 Task: Look for products in the category "Baby Food & Drinks" from Cerebelly Inc only.
Action: Mouse moved to (262, 140)
Screenshot: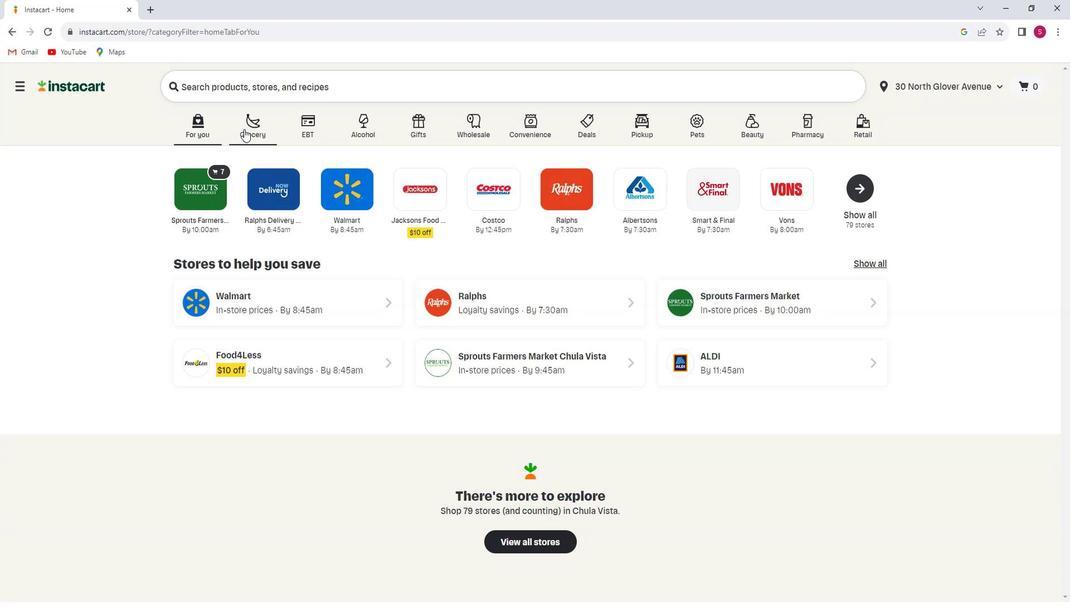 
Action: Mouse pressed left at (262, 140)
Screenshot: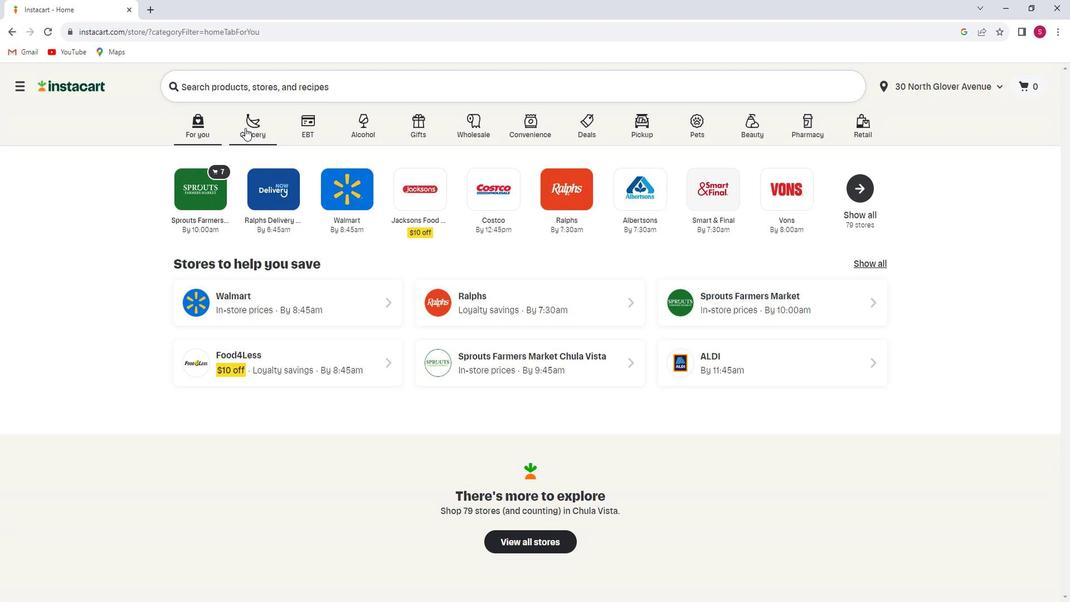 
Action: Mouse moved to (253, 332)
Screenshot: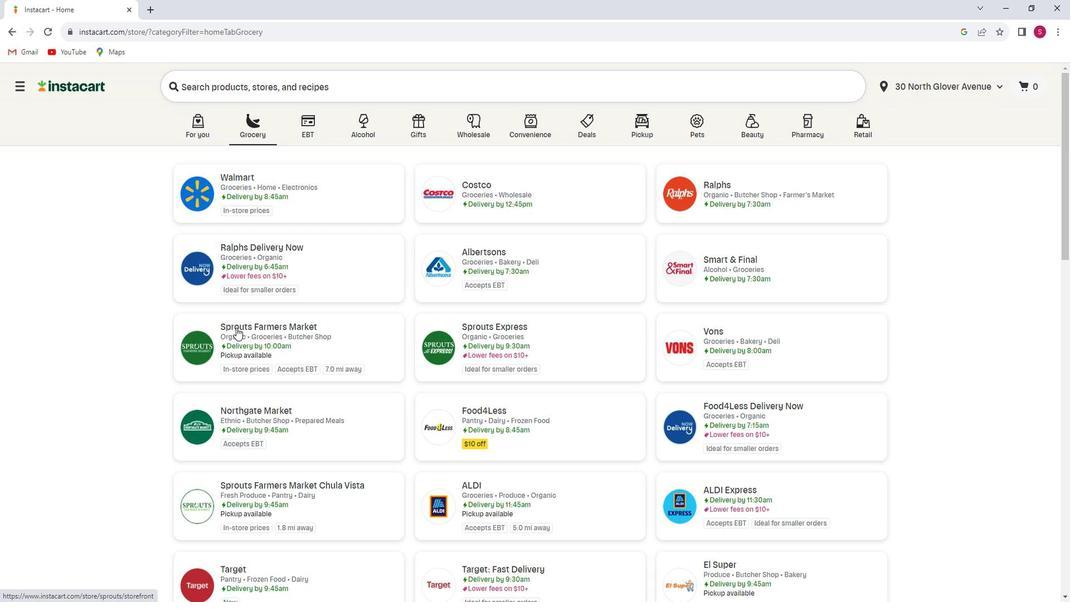 
Action: Mouse pressed left at (253, 332)
Screenshot: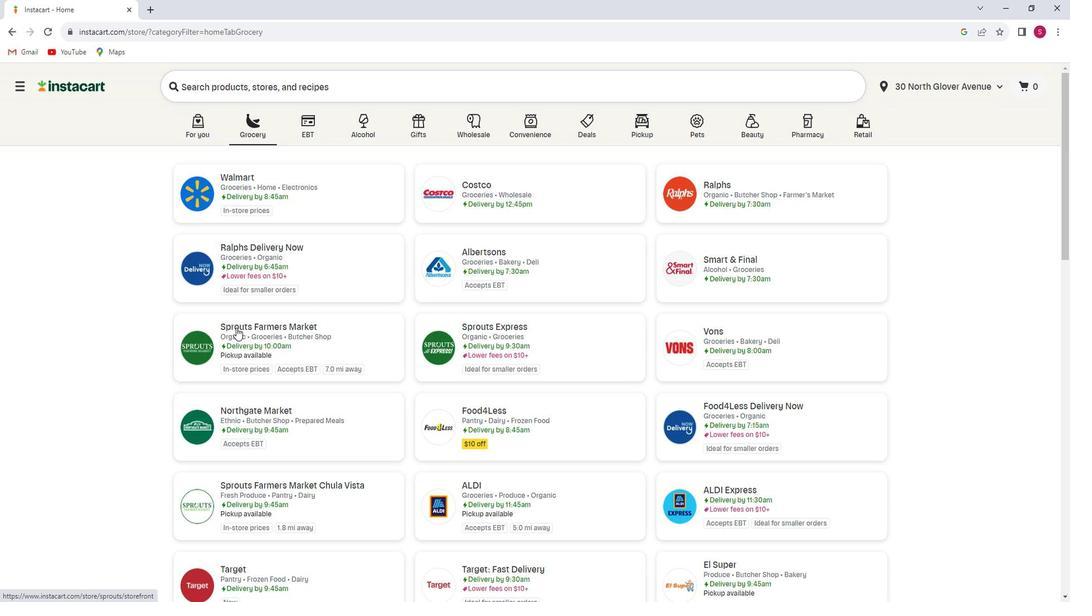 
Action: Mouse moved to (93, 467)
Screenshot: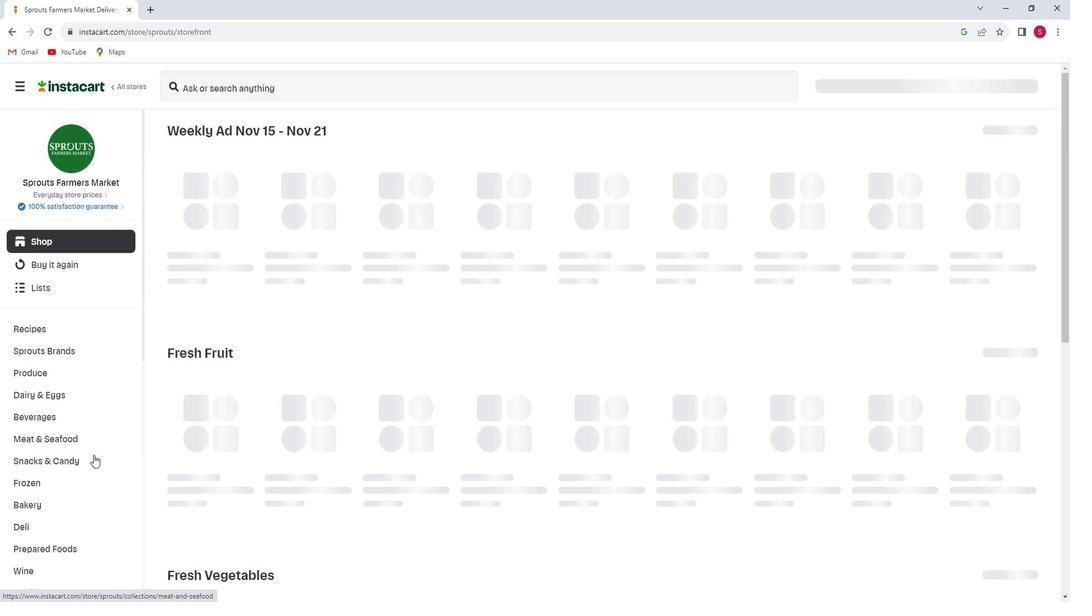 
Action: Mouse scrolled (93, 467) with delta (0, 0)
Screenshot: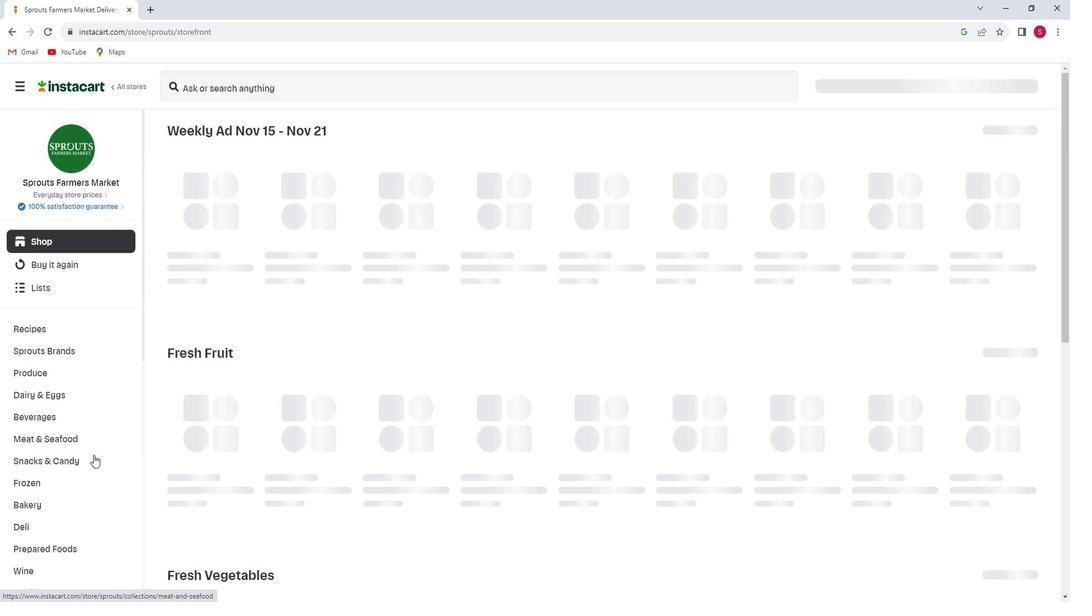 
Action: Mouse moved to (92, 468)
Screenshot: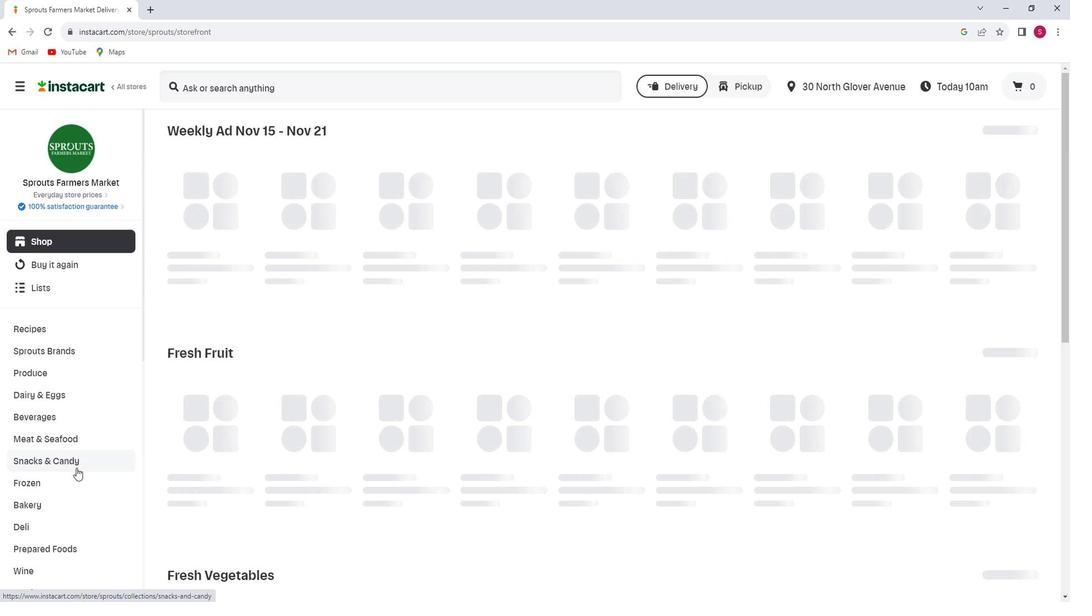 
Action: Mouse scrolled (92, 467) with delta (0, 0)
Screenshot: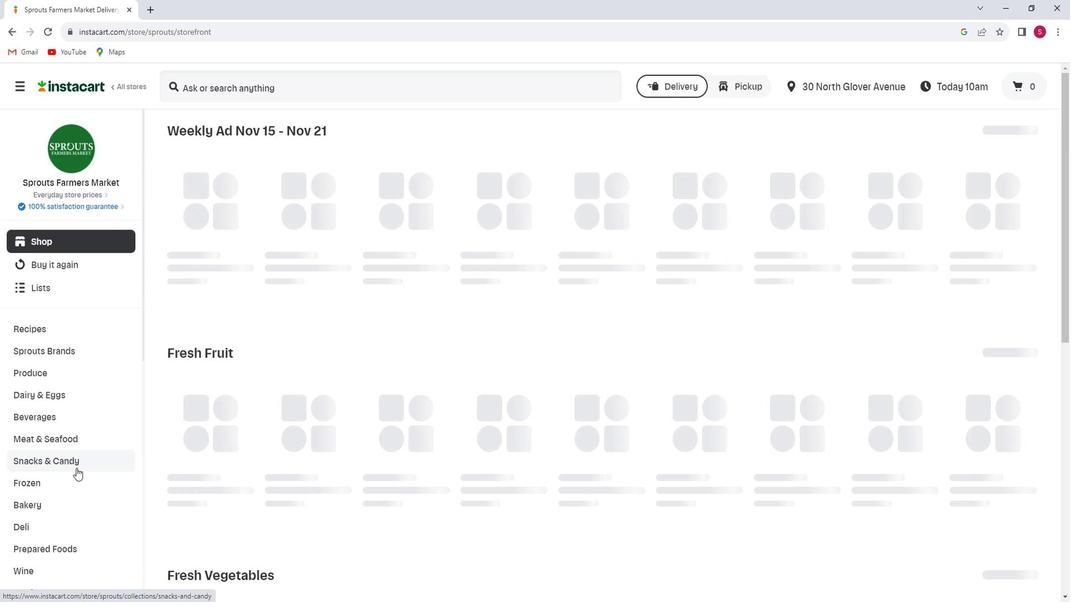 
Action: Mouse scrolled (92, 467) with delta (0, 0)
Screenshot: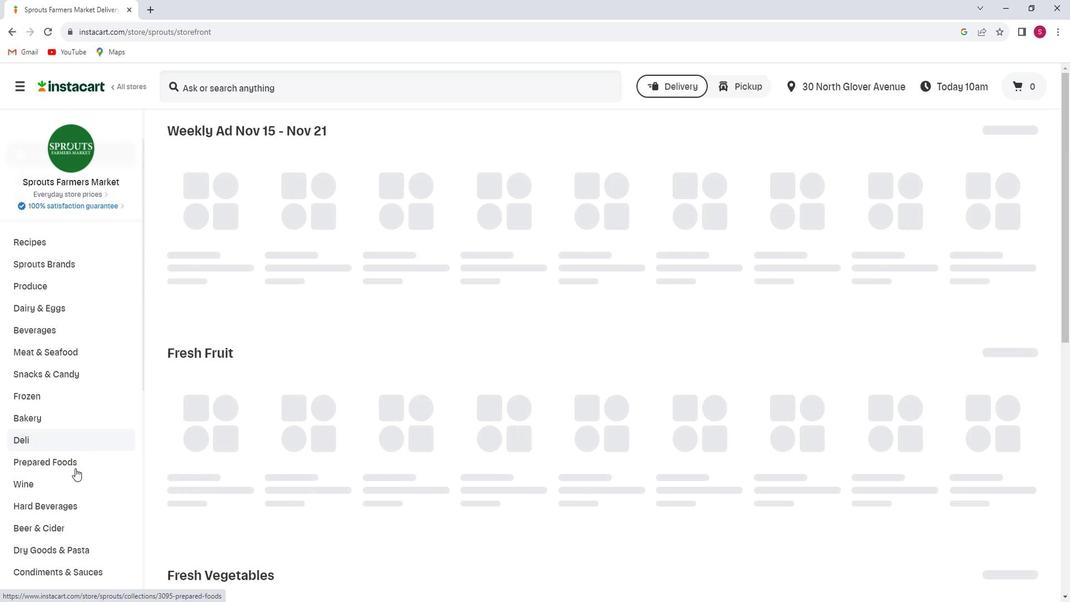 
Action: Mouse scrolled (92, 467) with delta (0, 0)
Screenshot: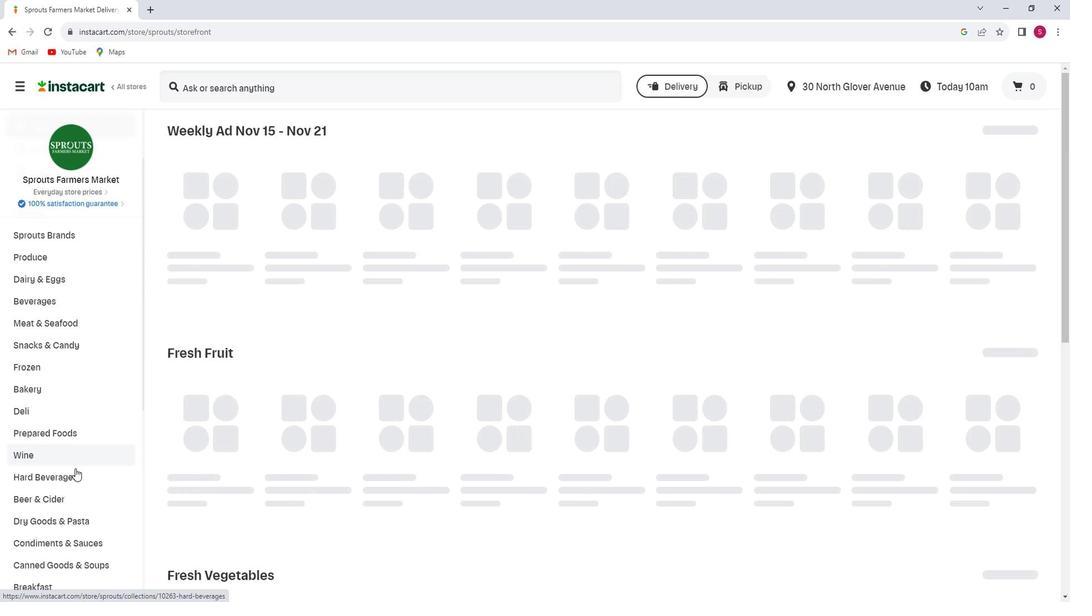 
Action: Mouse moved to (92, 468)
Screenshot: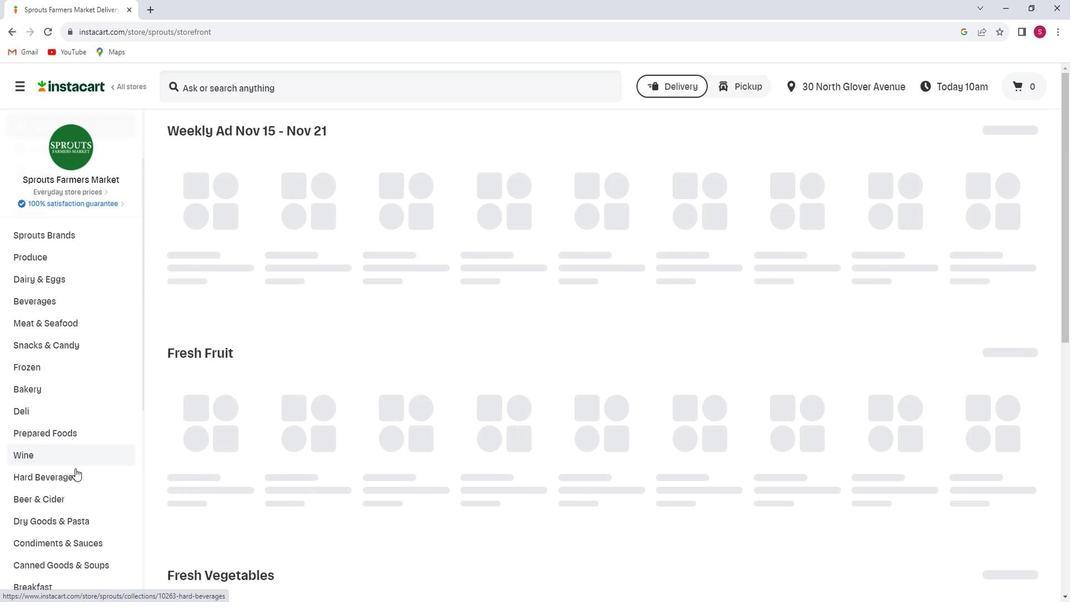 
Action: Mouse scrolled (92, 467) with delta (0, 0)
Screenshot: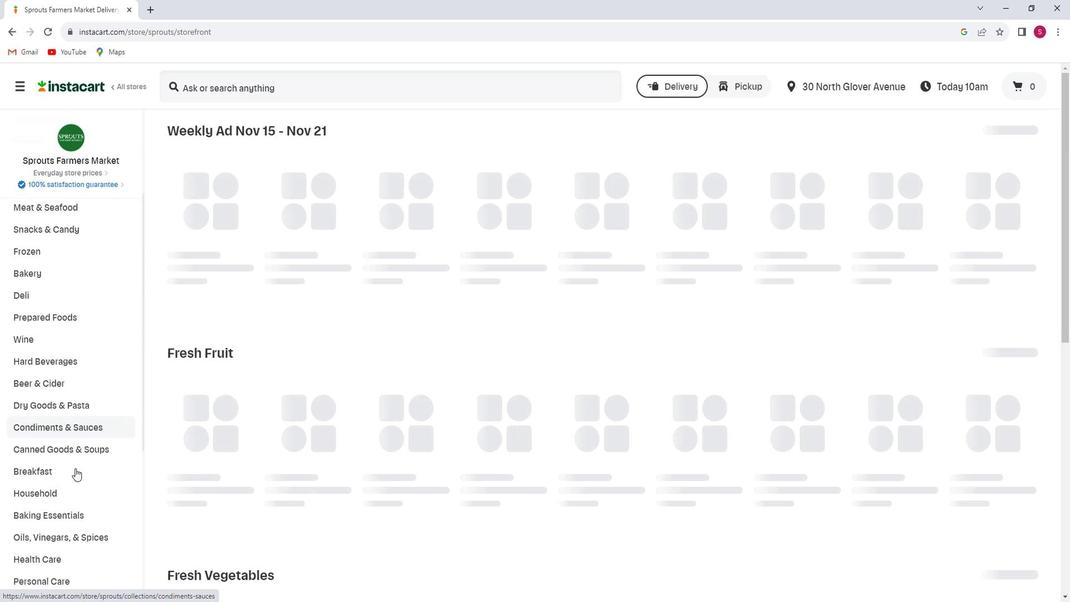 
Action: Mouse scrolled (92, 467) with delta (0, 0)
Screenshot: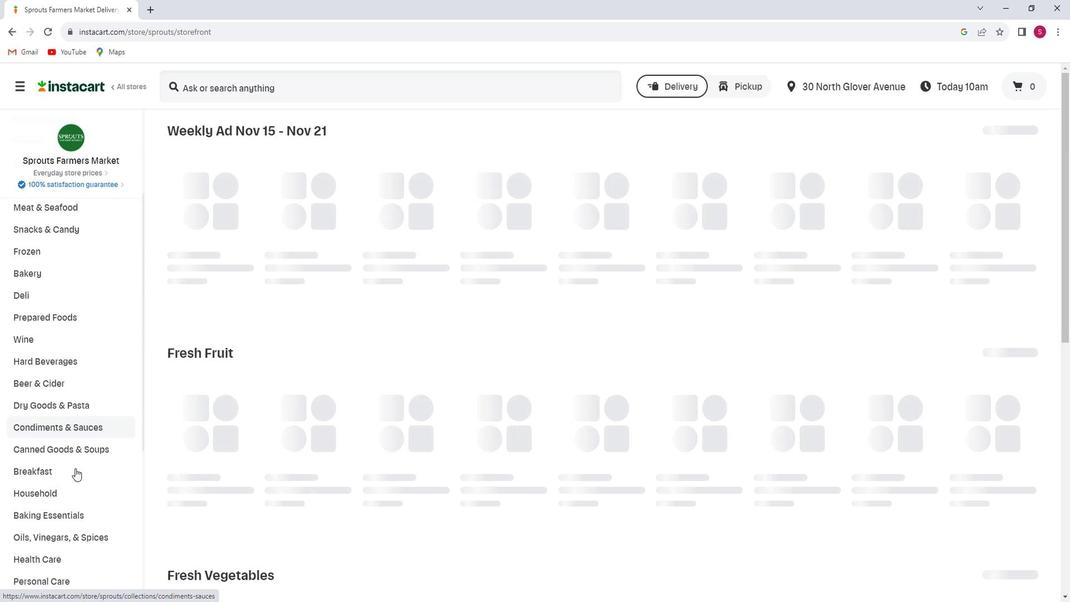 
Action: Mouse moved to (85, 476)
Screenshot: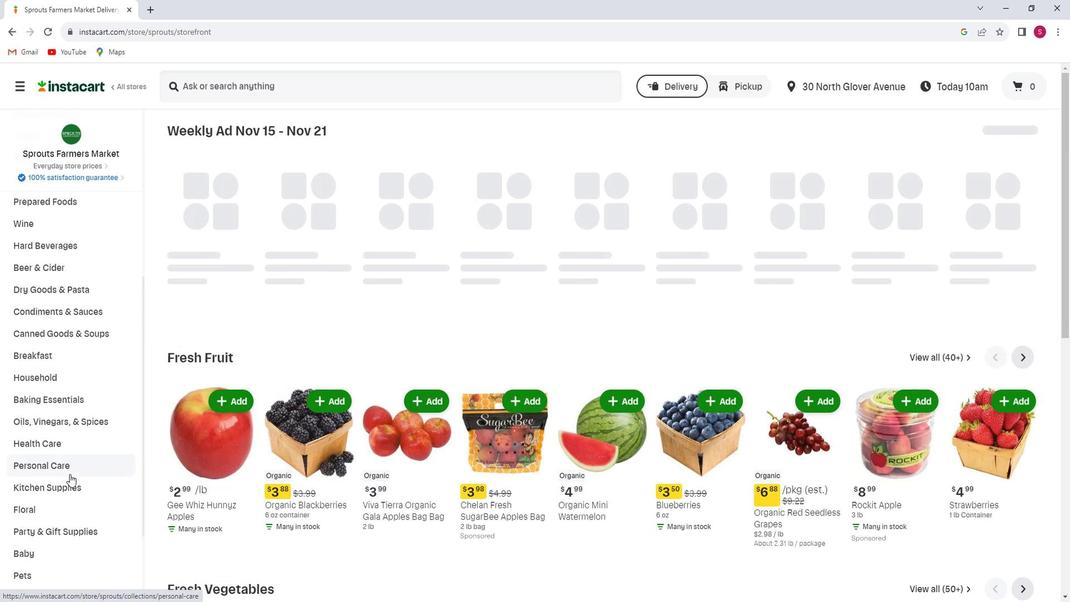 
Action: Mouse scrolled (85, 475) with delta (0, 0)
Screenshot: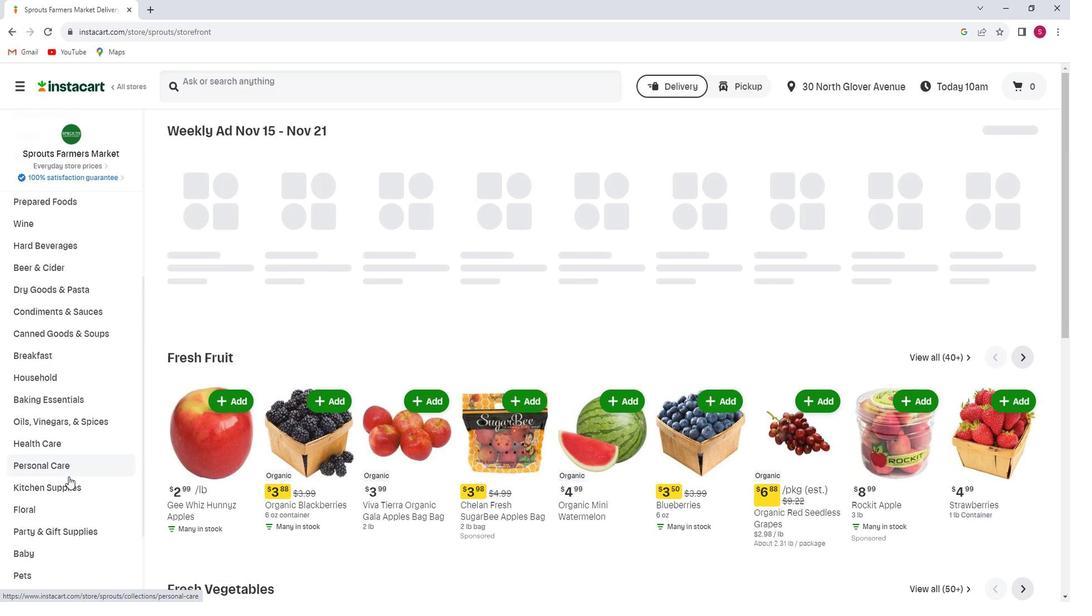 
Action: Mouse scrolled (85, 475) with delta (0, 0)
Screenshot: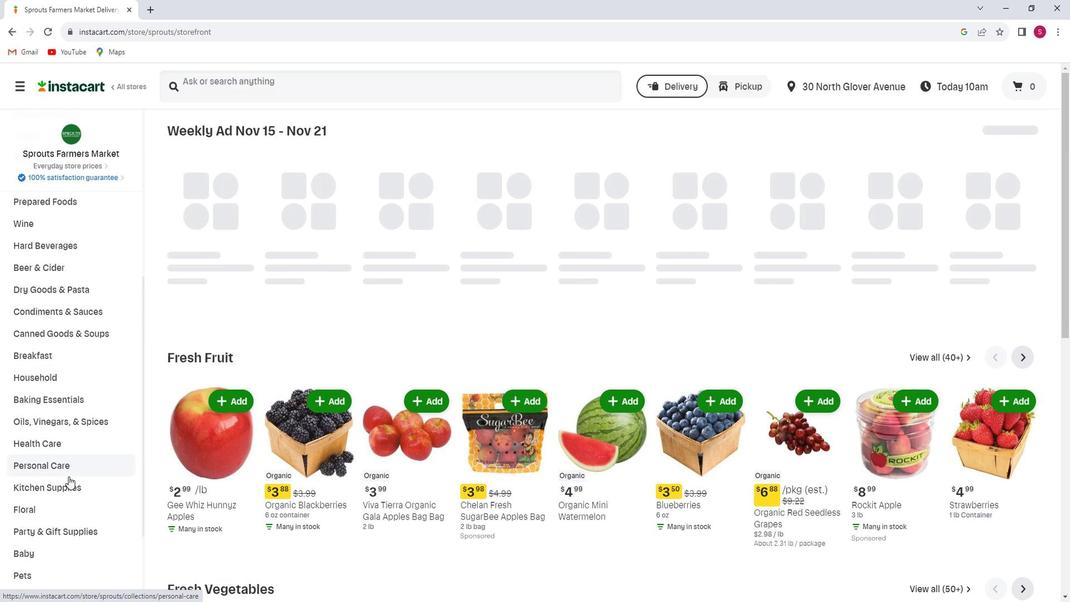 
Action: Mouse moved to (87, 439)
Screenshot: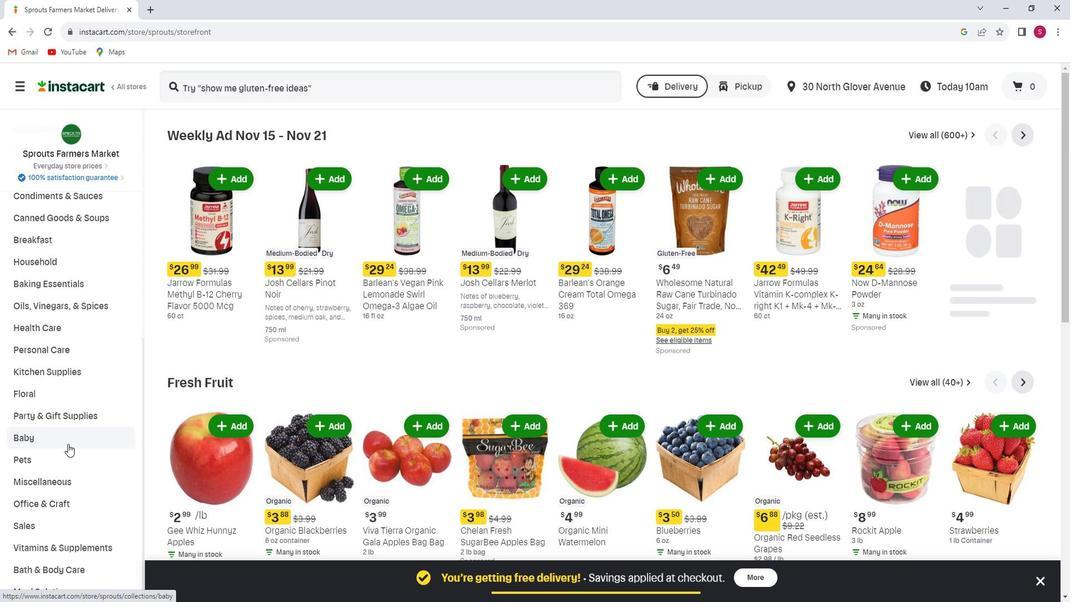 
Action: Mouse pressed left at (87, 439)
Screenshot: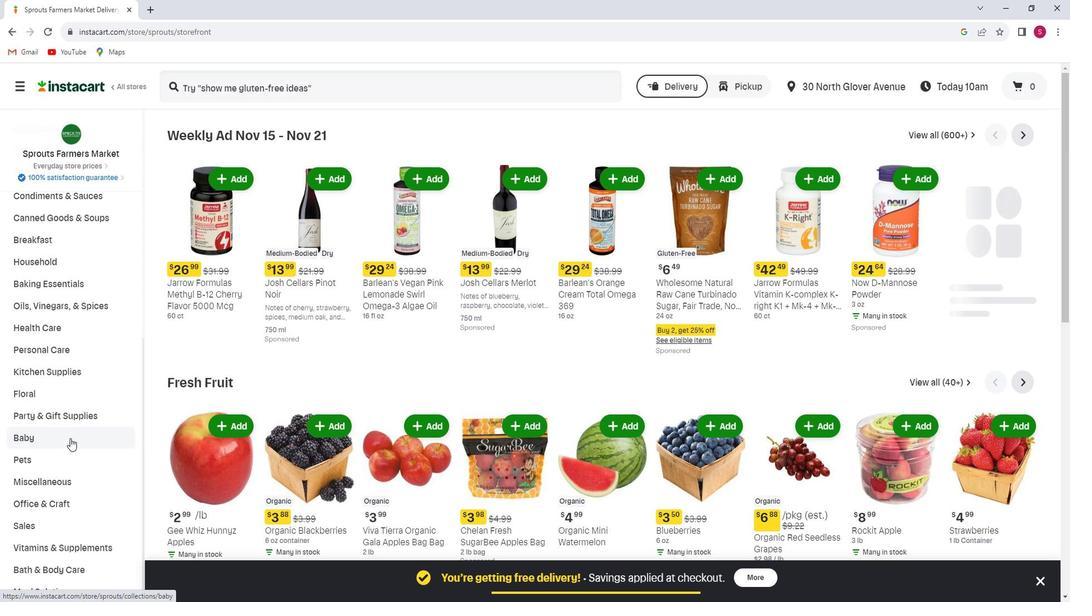 
Action: Mouse moved to (88, 525)
Screenshot: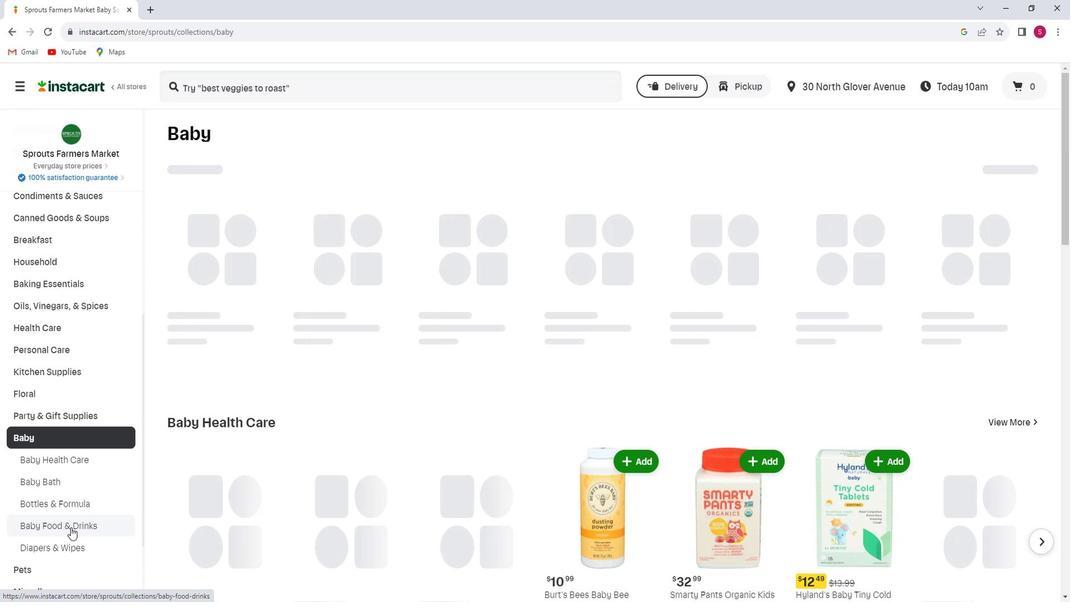 
Action: Mouse pressed left at (88, 525)
Screenshot: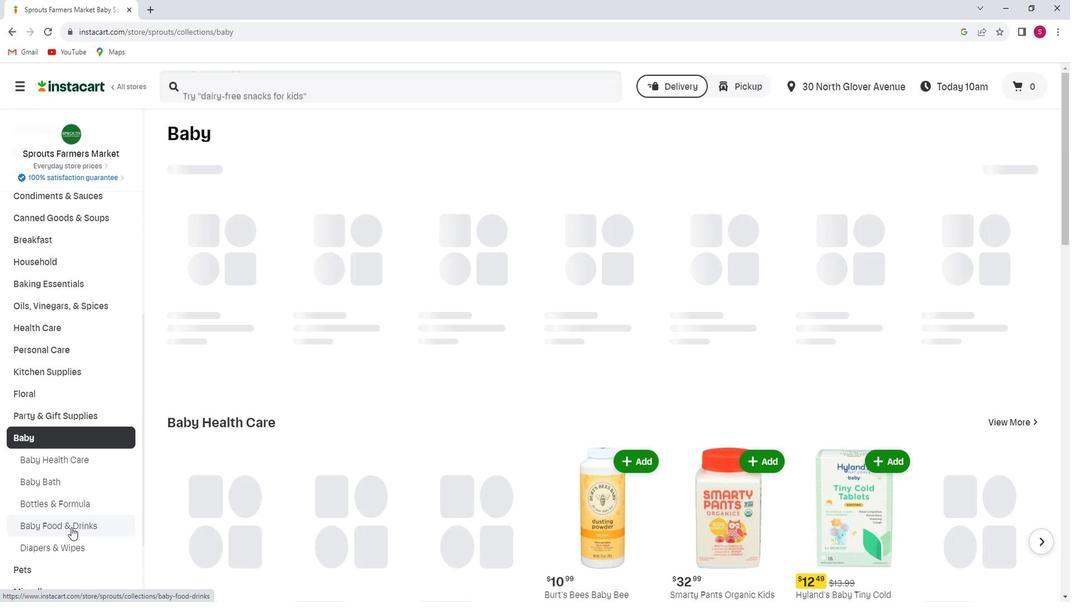 
Action: Mouse moved to (462, 235)
Screenshot: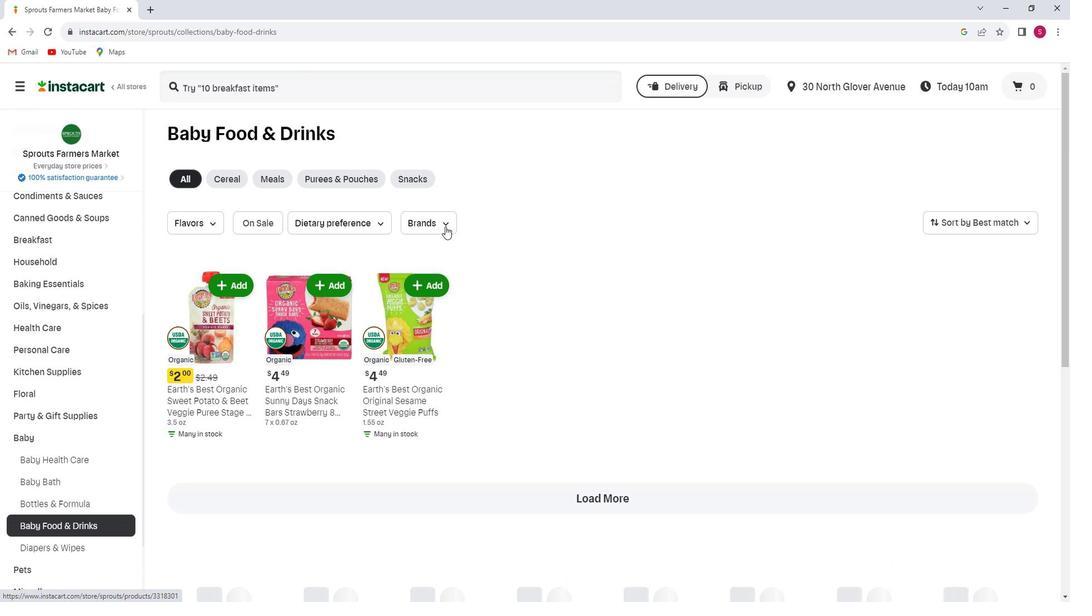 
Action: Mouse pressed left at (462, 235)
Screenshot: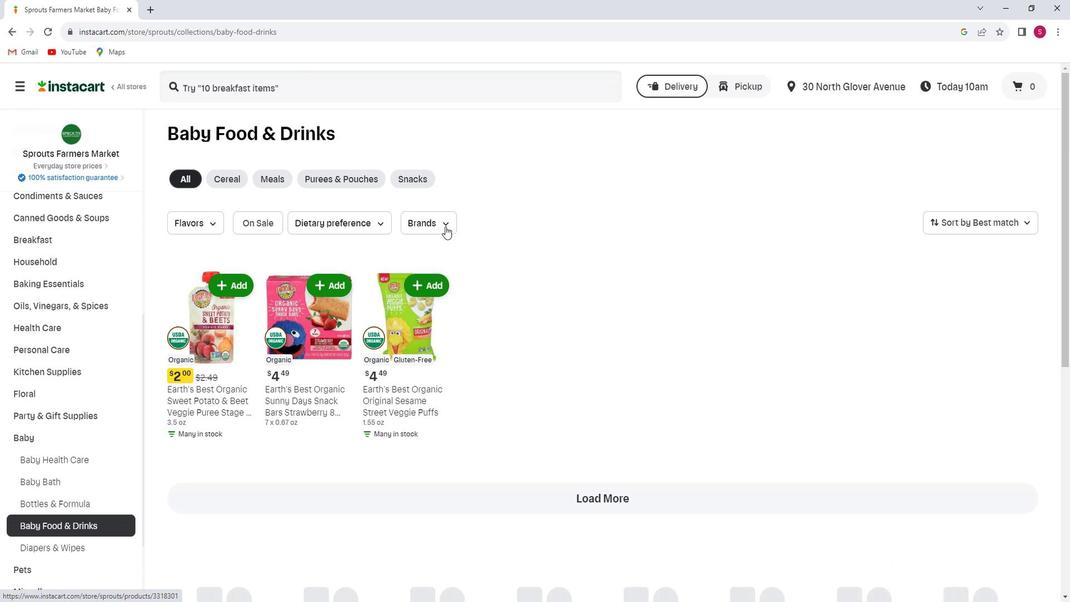 
Action: Mouse moved to (449, 306)
Screenshot: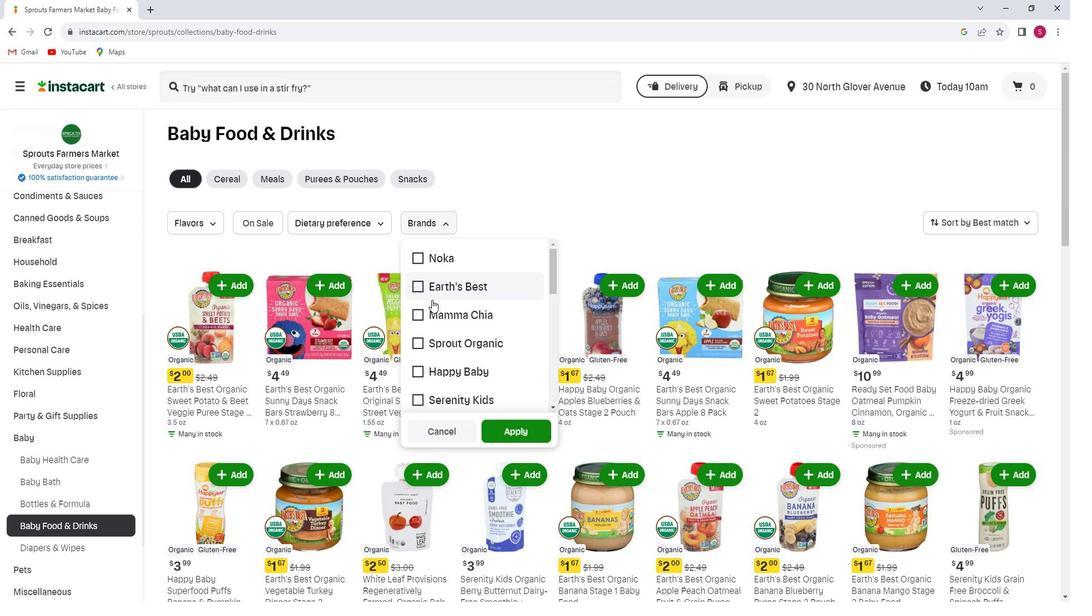 
Action: Mouse scrolled (449, 305) with delta (0, 0)
Screenshot: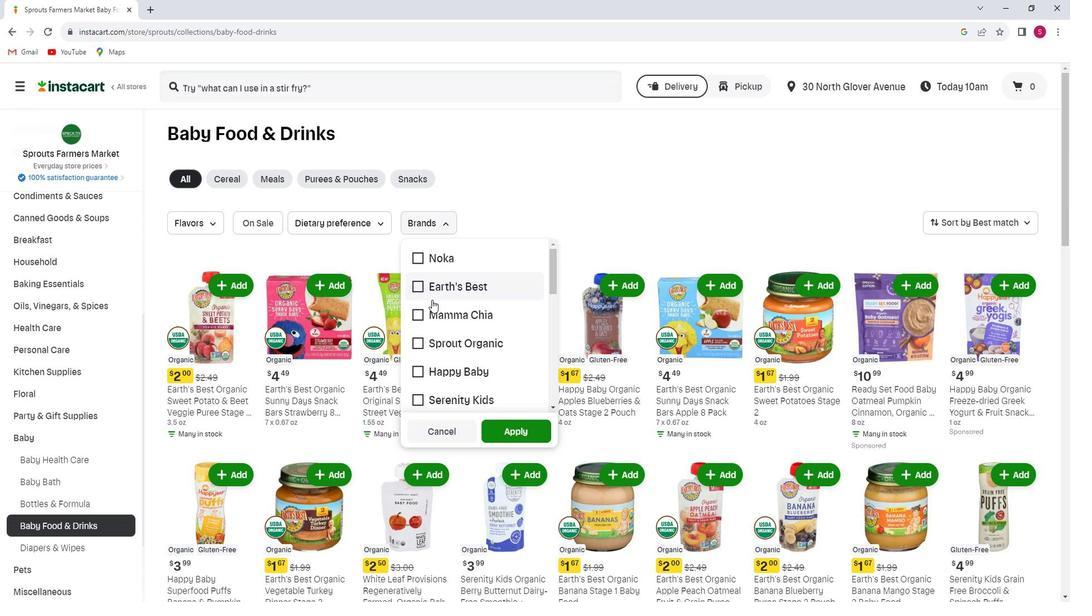 
Action: Mouse scrolled (449, 305) with delta (0, 0)
Screenshot: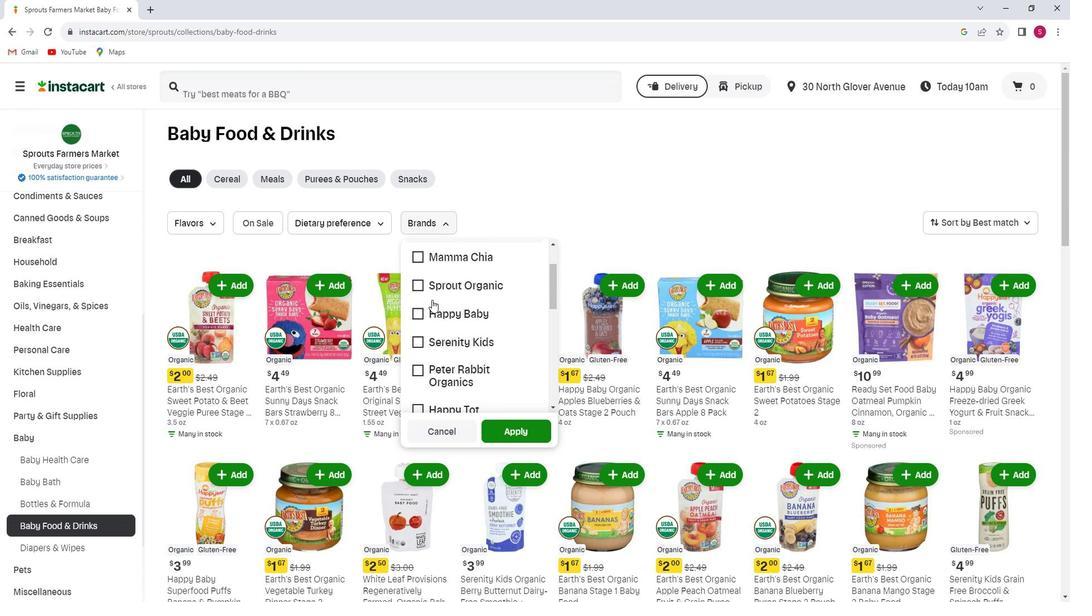 
Action: Mouse scrolled (449, 305) with delta (0, 0)
Screenshot: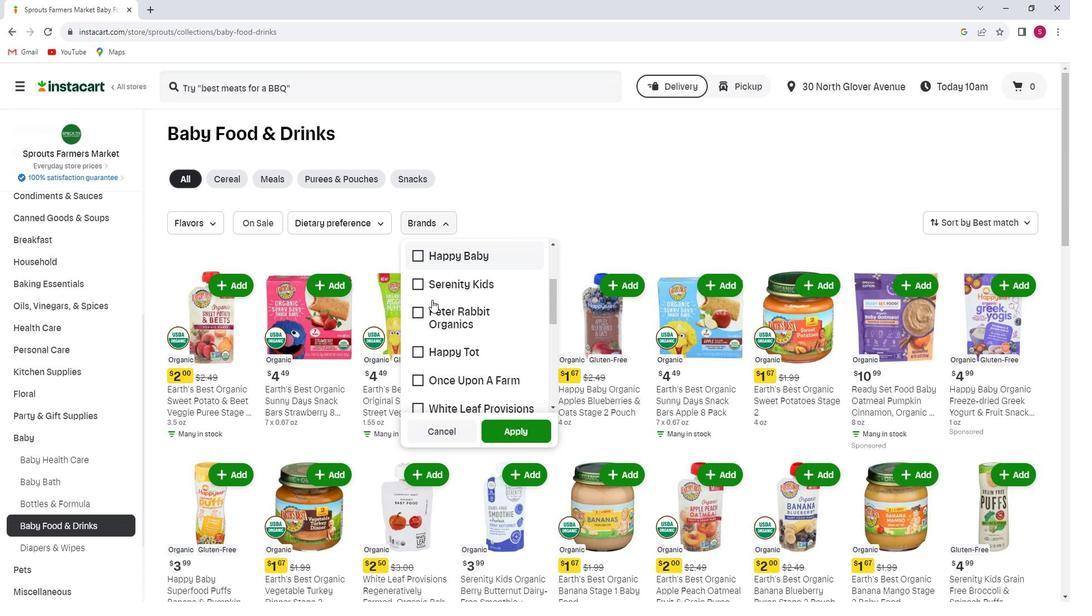
Action: Mouse scrolled (449, 305) with delta (0, 0)
Screenshot: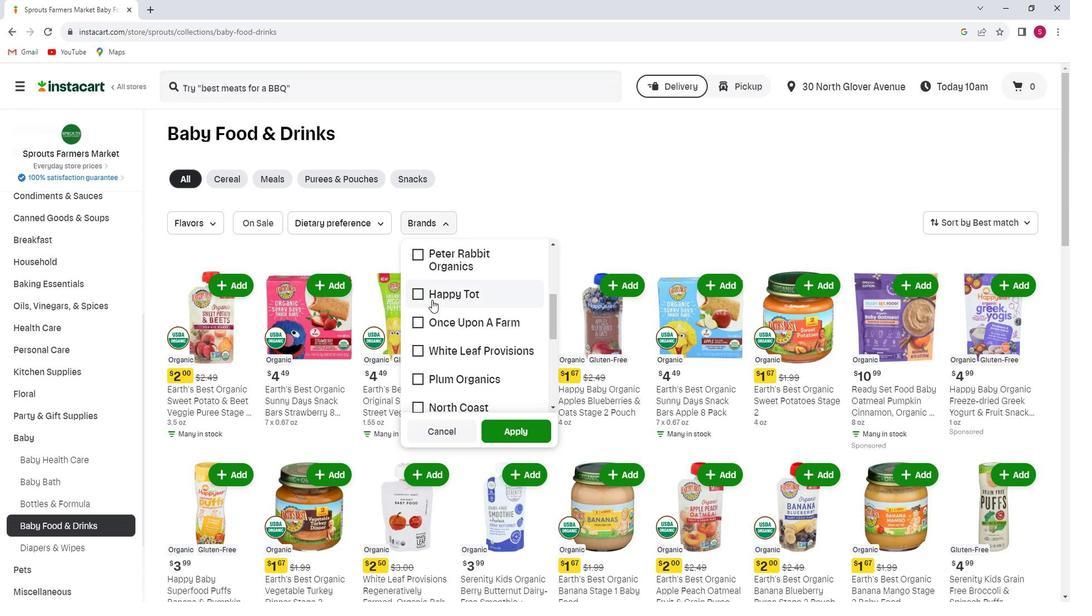 
Action: Mouse scrolled (449, 305) with delta (0, 0)
Screenshot: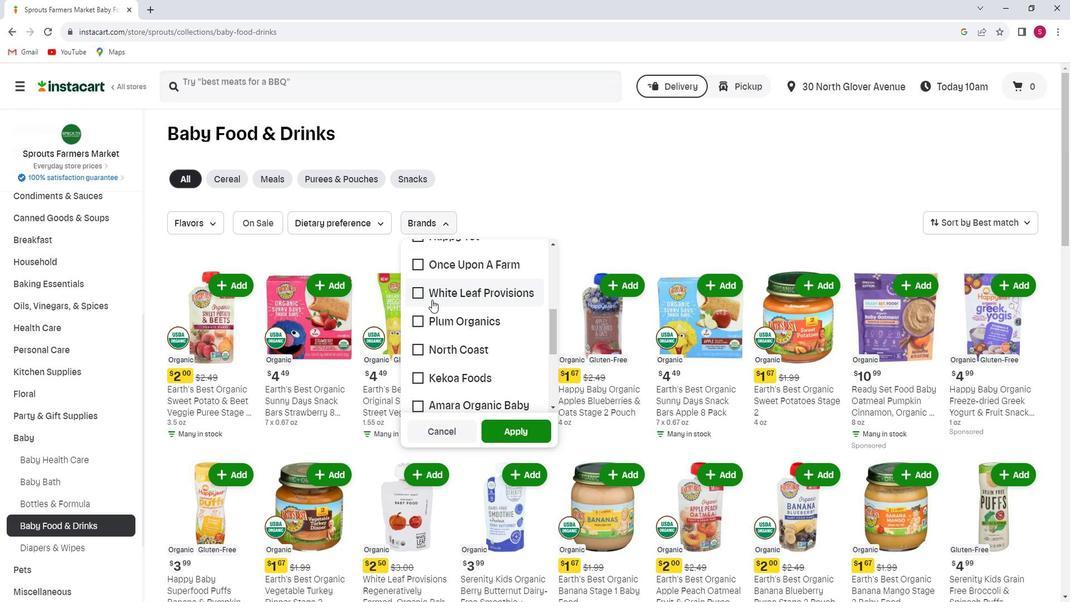 
Action: Mouse scrolled (449, 305) with delta (0, 0)
Screenshot: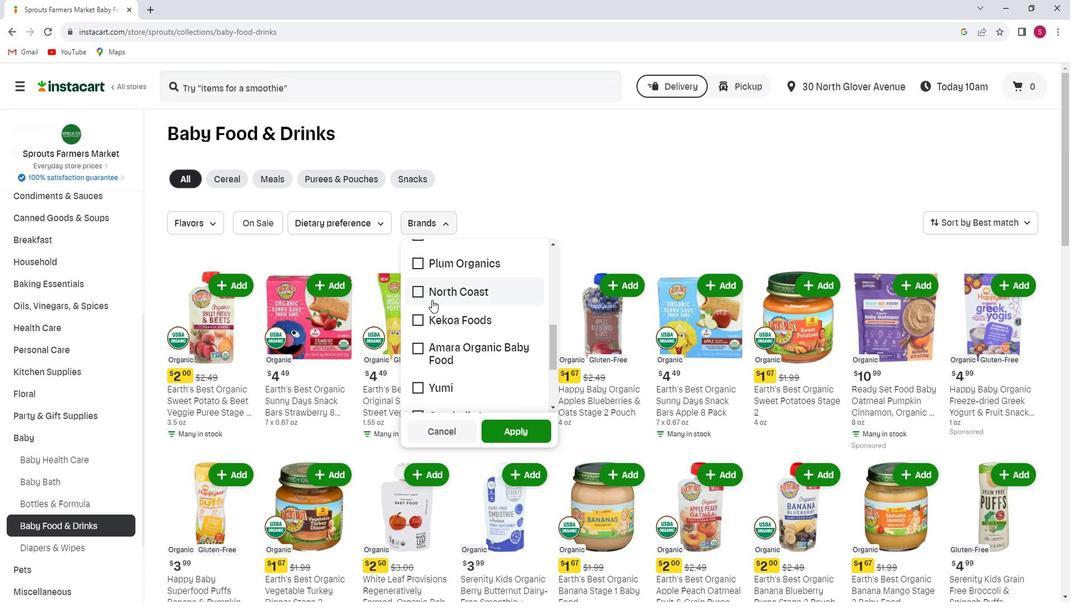 
Action: Mouse scrolled (449, 305) with delta (0, 0)
Screenshot: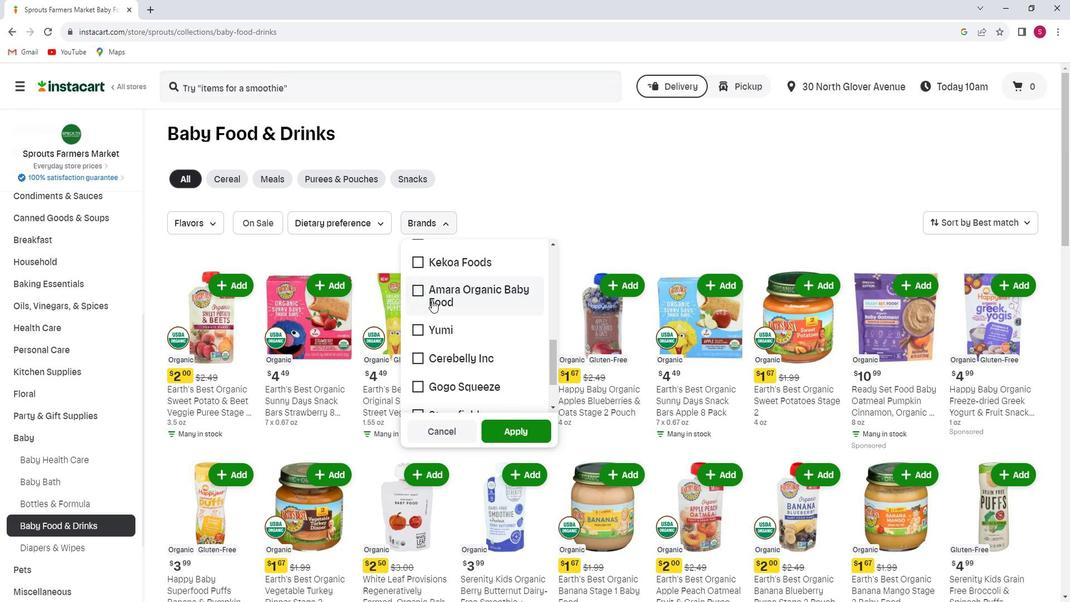 
Action: Mouse moved to (437, 310)
Screenshot: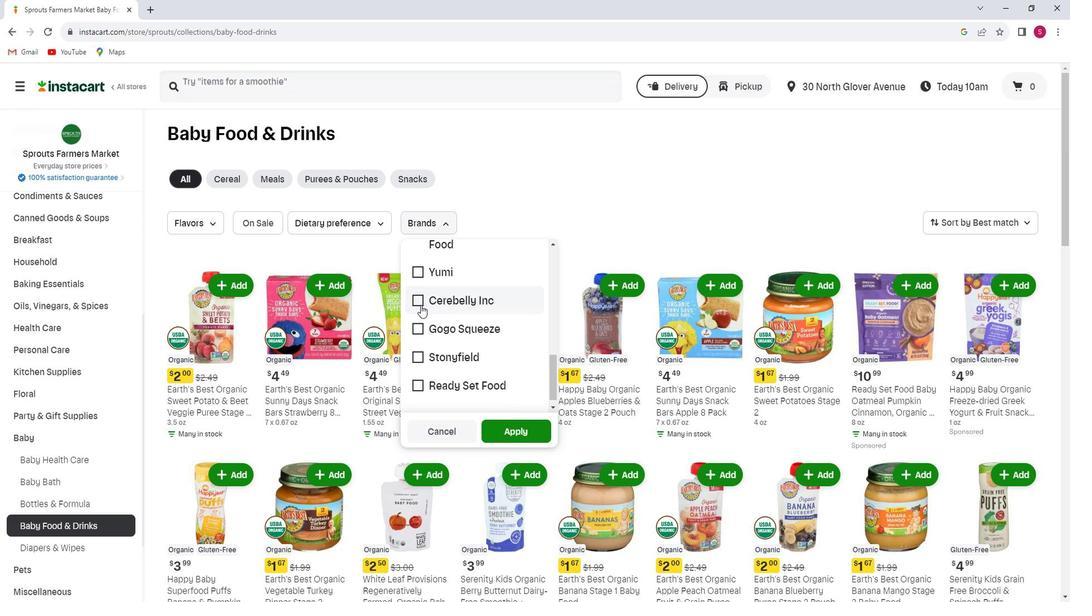 
Action: Mouse pressed left at (437, 310)
Screenshot: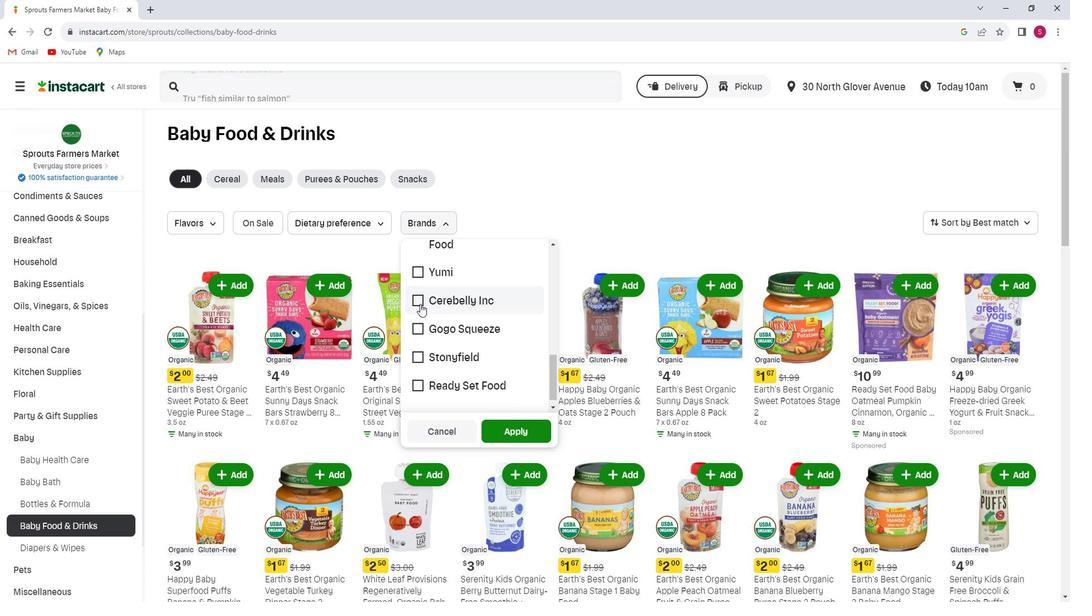 
Action: Mouse moved to (530, 434)
Screenshot: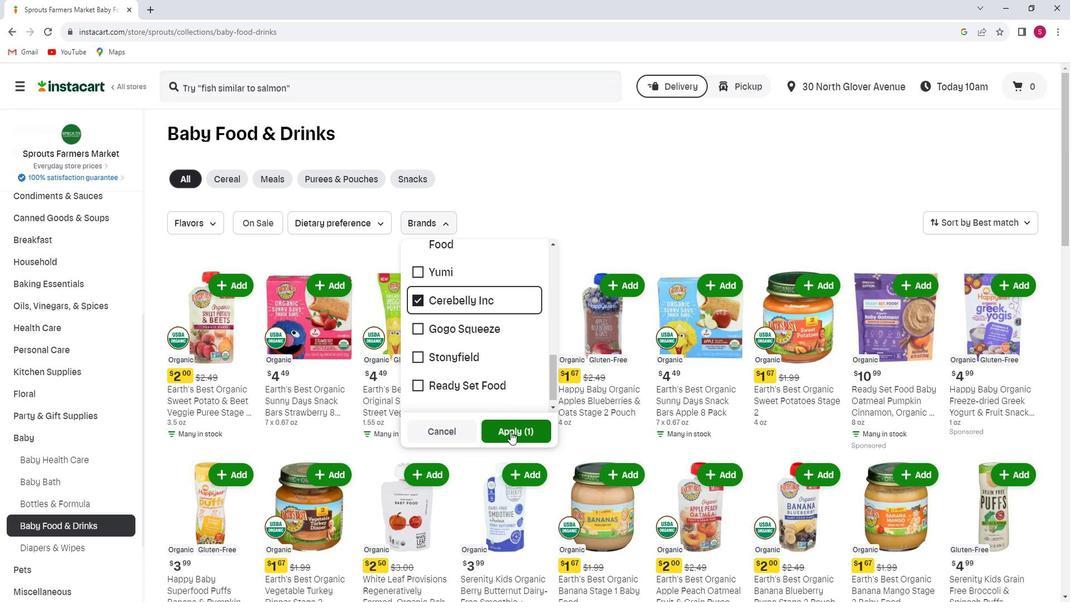 
Action: Mouse pressed left at (530, 434)
Screenshot: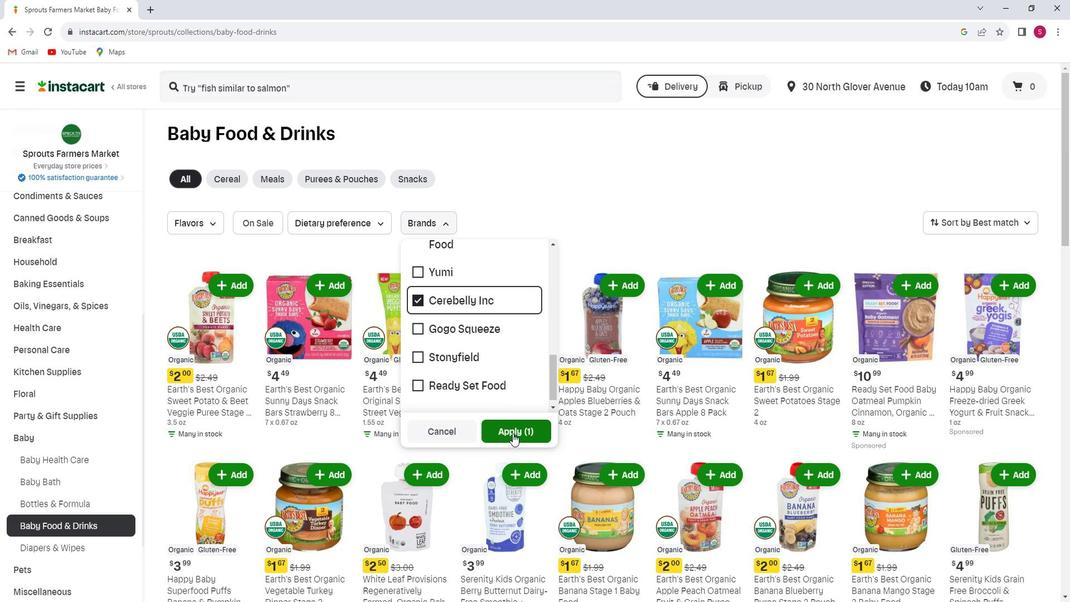 
